 Task: Apply Line on Current Theme
Action: Mouse moved to (628, 118)
Screenshot: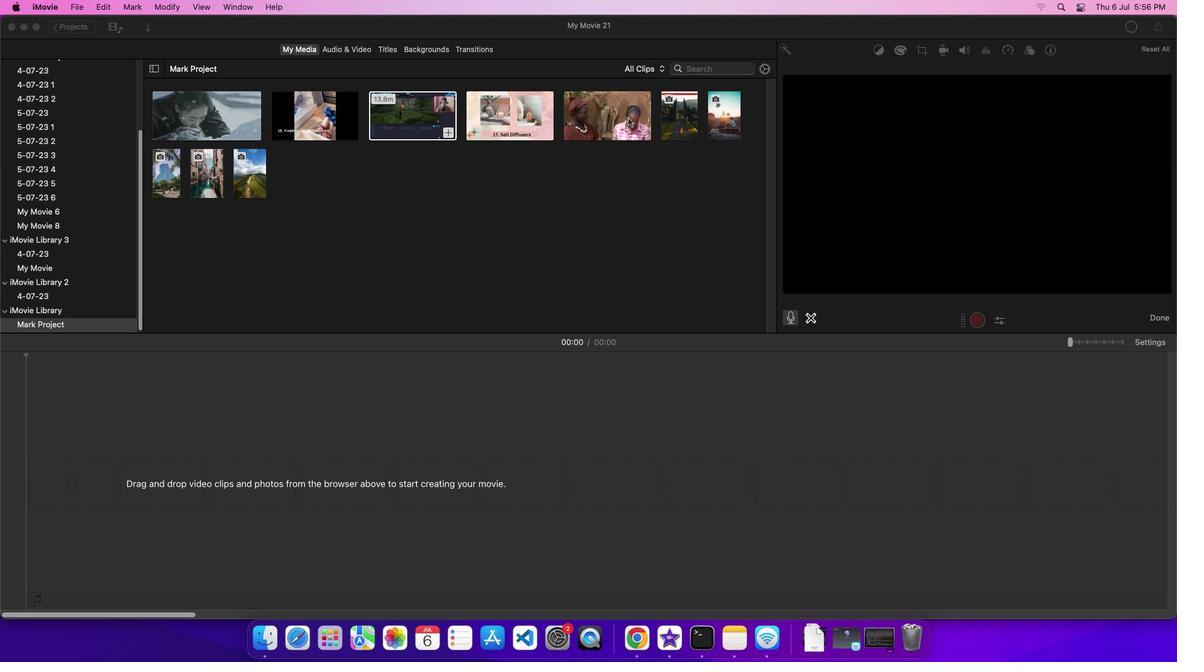 
Action: Mouse pressed left at (628, 118)
Screenshot: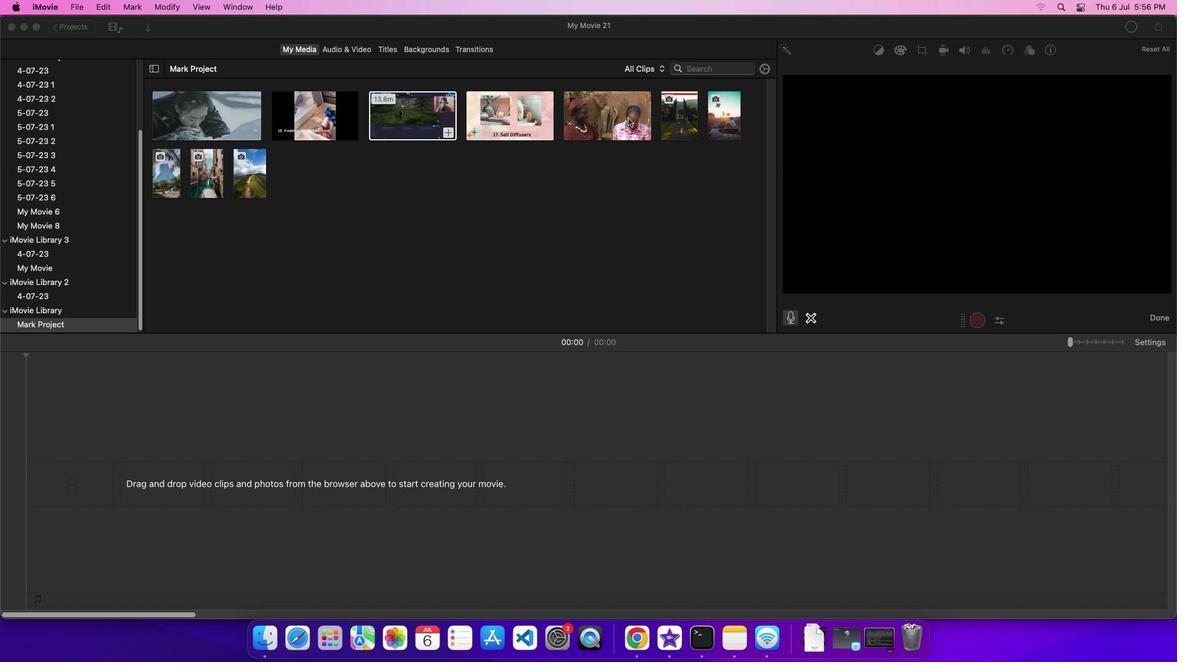 
Action: Mouse moved to (616, 111)
Screenshot: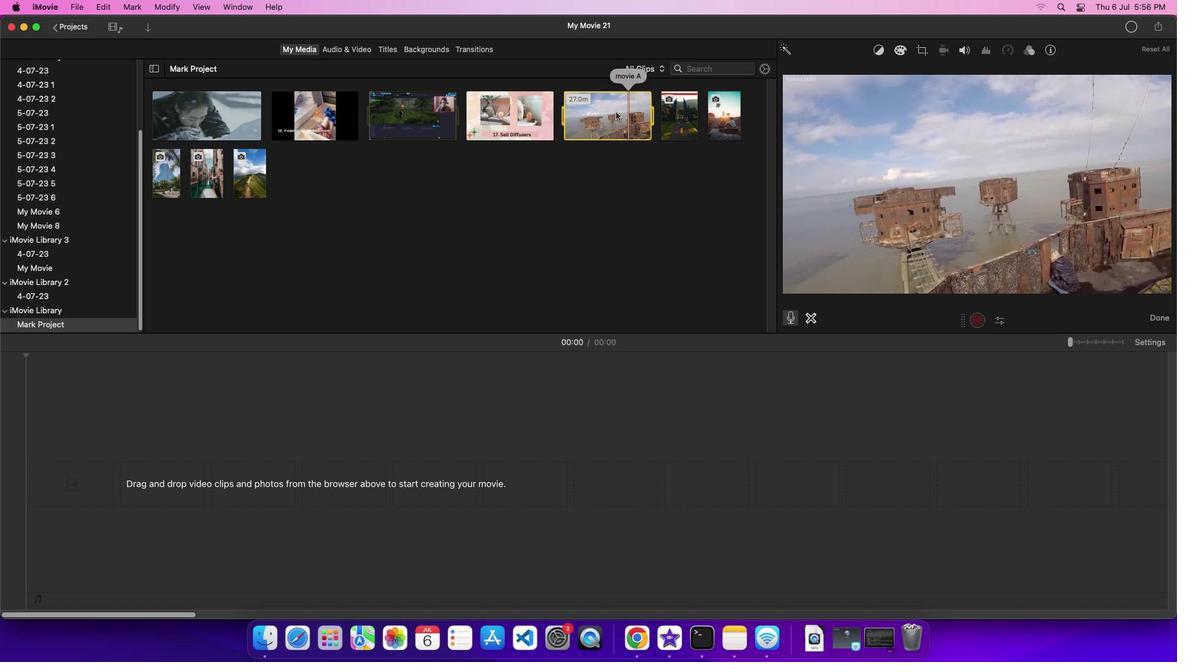 
Action: Mouse pressed left at (616, 111)
Screenshot: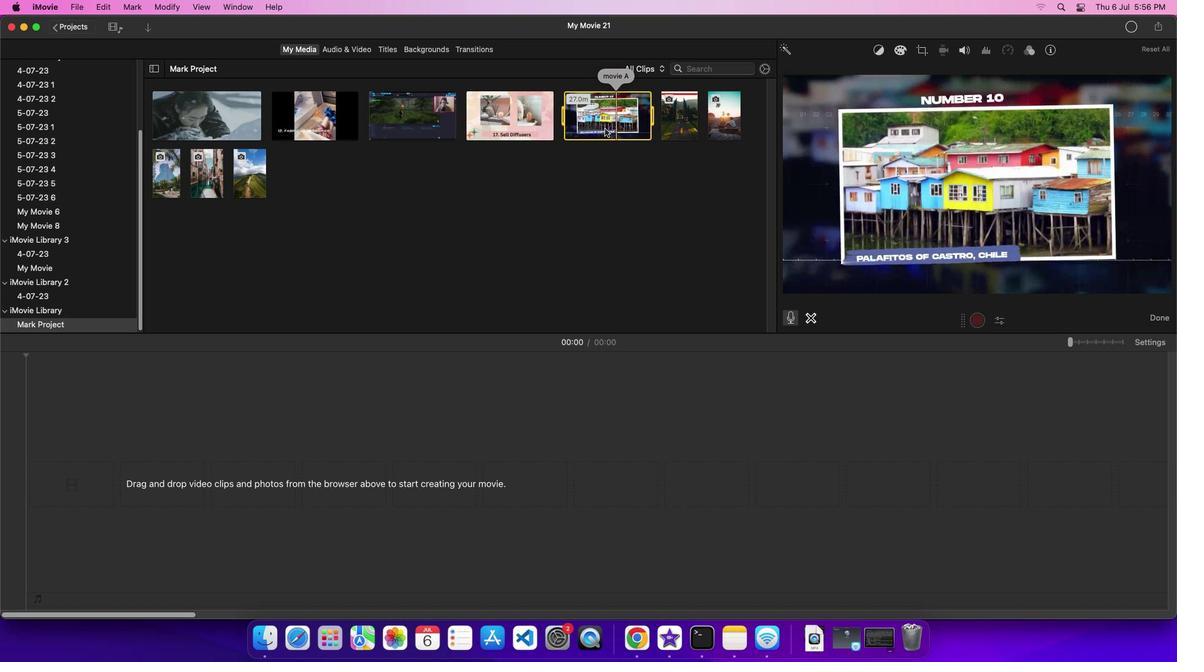 
Action: Mouse moved to (391, 50)
Screenshot: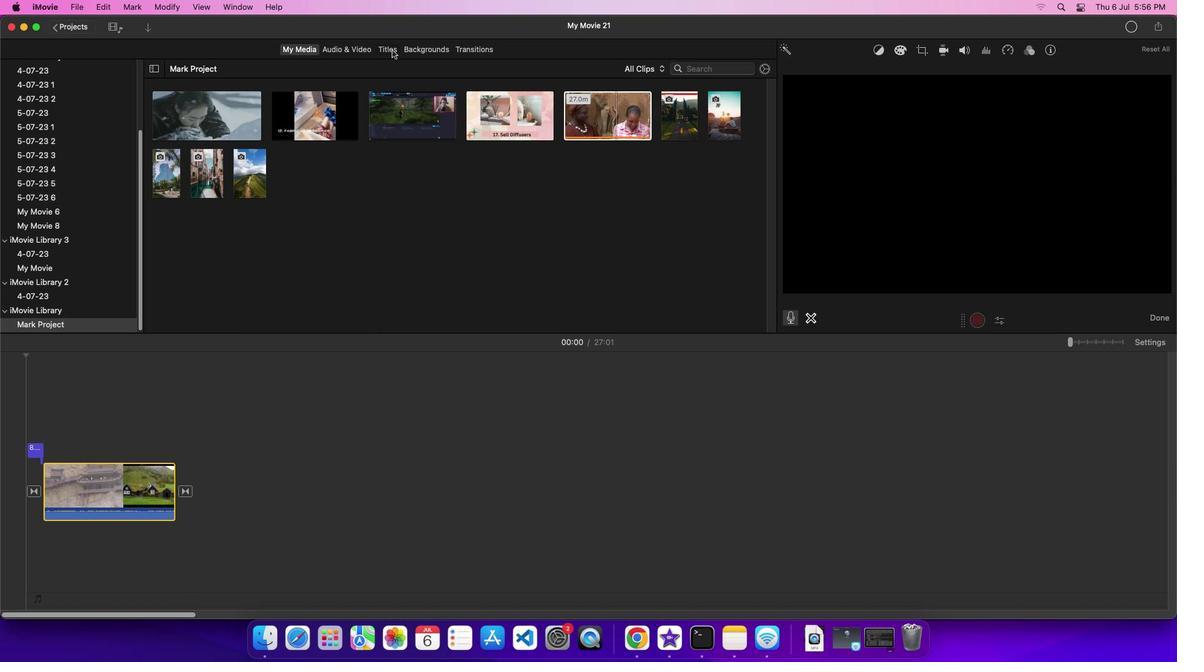 
Action: Mouse pressed left at (391, 50)
Screenshot: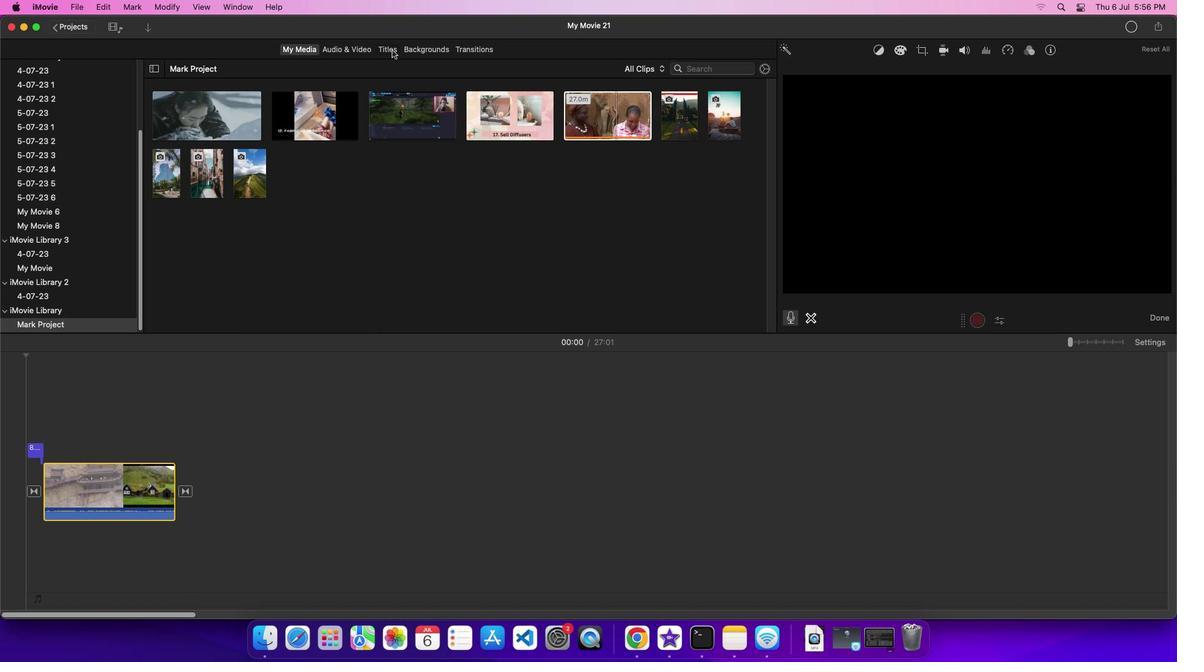 
Action: Mouse moved to (300, 255)
Screenshot: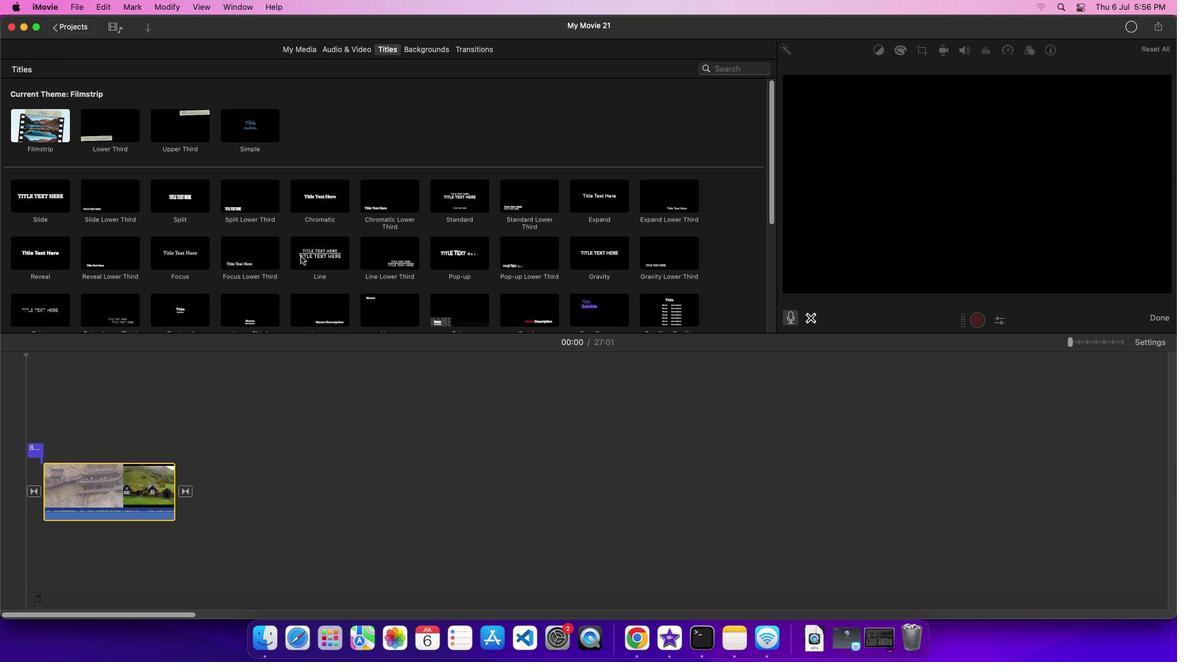 
Action: Mouse pressed left at (300, 255)
Screenshot: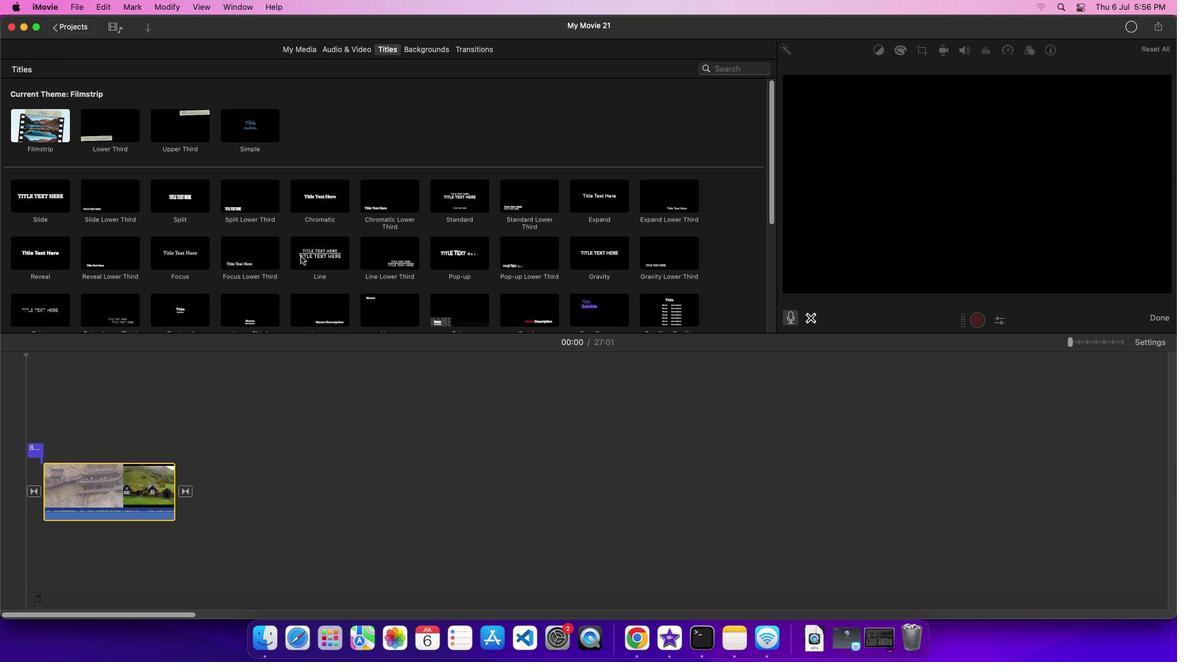 
Action: Mouse moved to (310, 255)
Screenshot: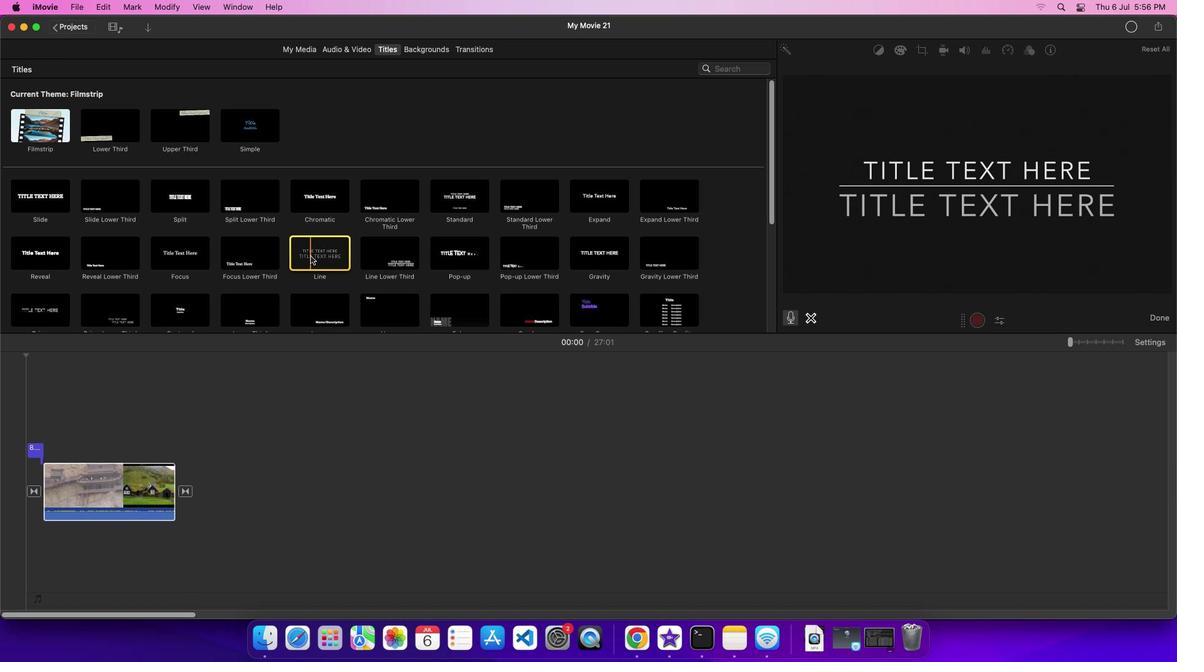 
Action: Mouse pressed left at (310, 255)
Screenshot: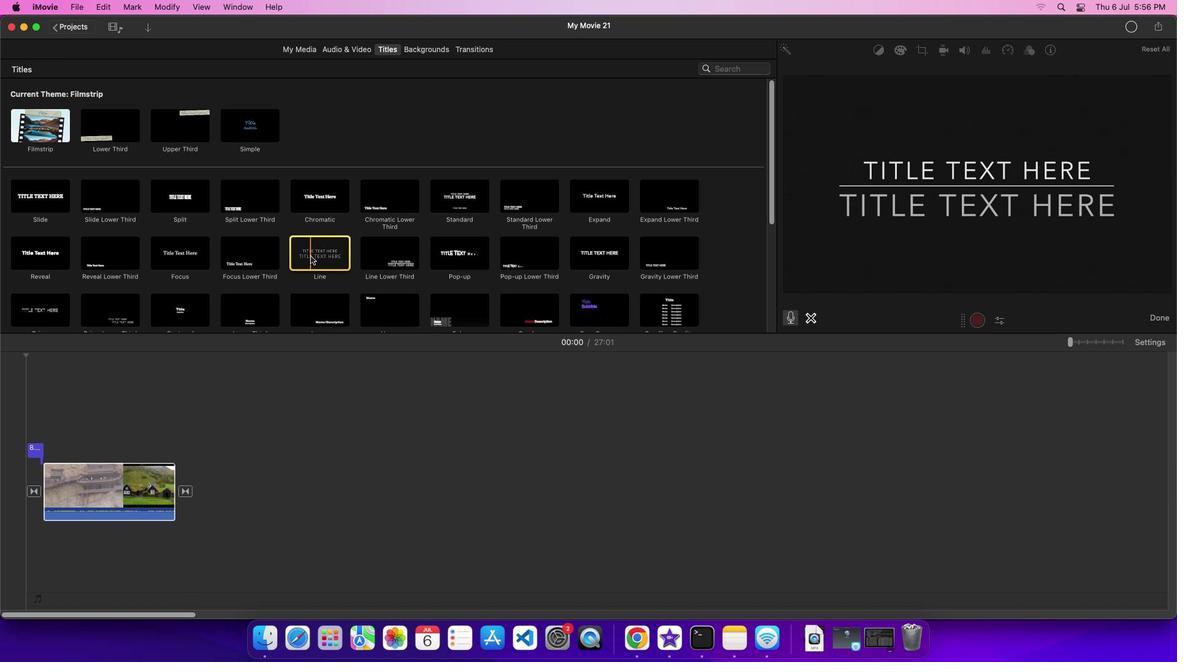 
Action: Mouse moved to (115, 491)
Screenshot: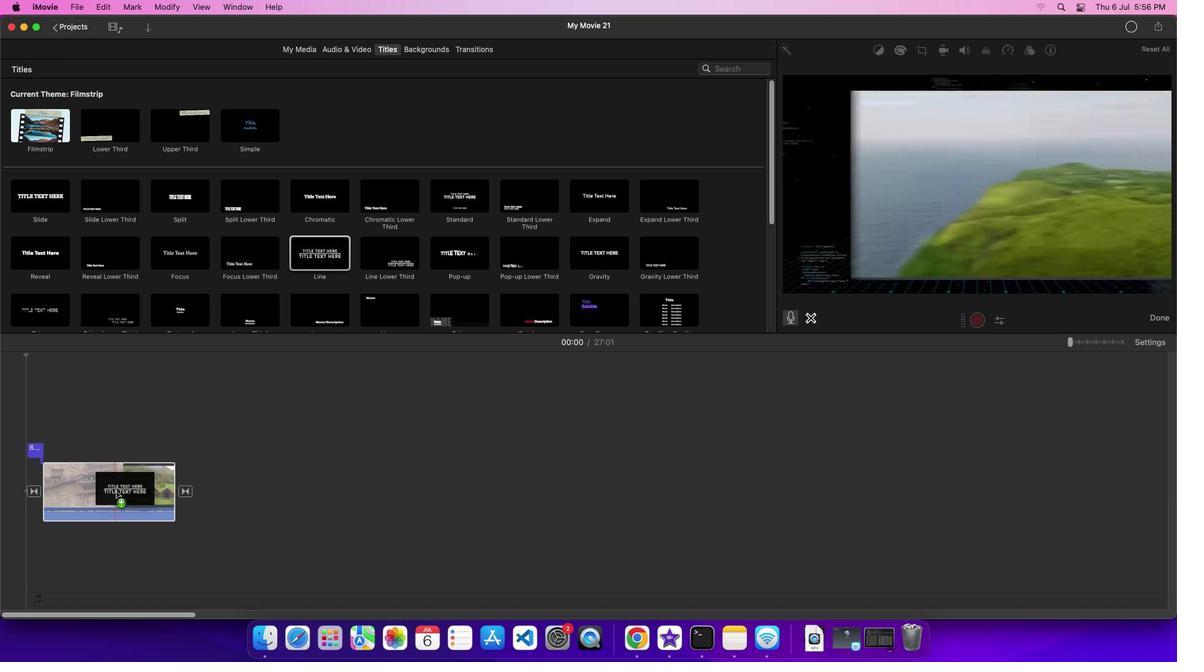 
